 Task: Assign Issue Issue0002 to Sprint Sprint0001 in Scrum Project Project0001 in Jira
Action: Mouse moved to (402, 455)
Screenshot: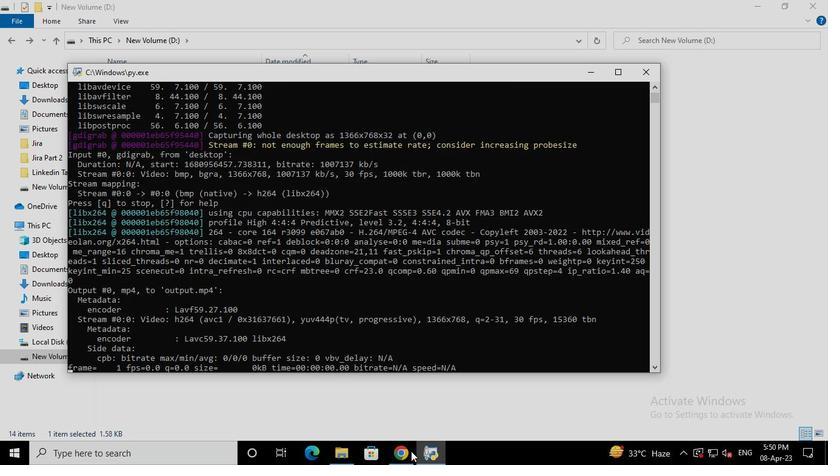 
Action: Mouse pressed left at (402, 455)
Screenshot: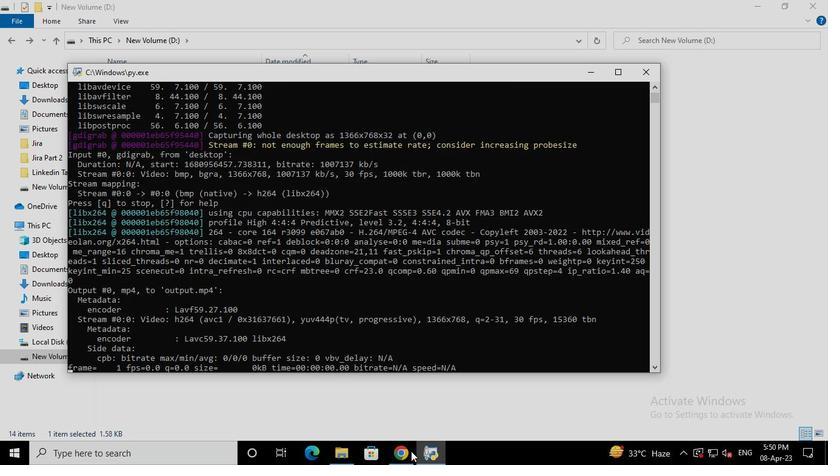 
Action: Mouse moved to (87, 189)
Screenshot: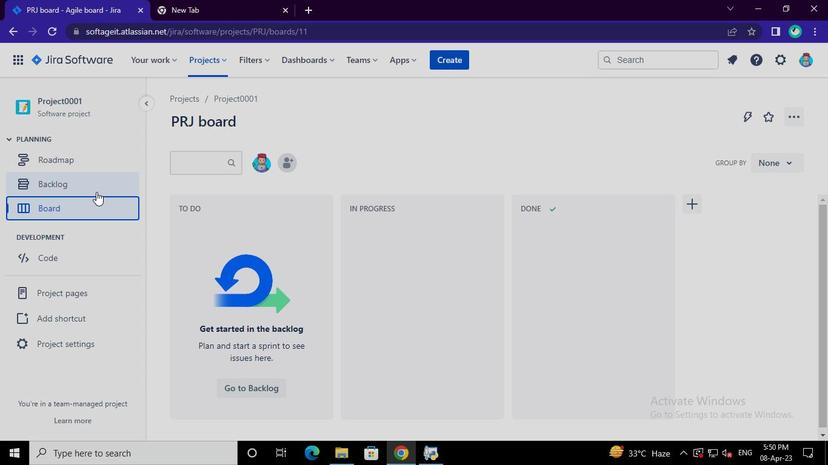 
Action: Mouse pressed left at (87, 189)
Screenshot: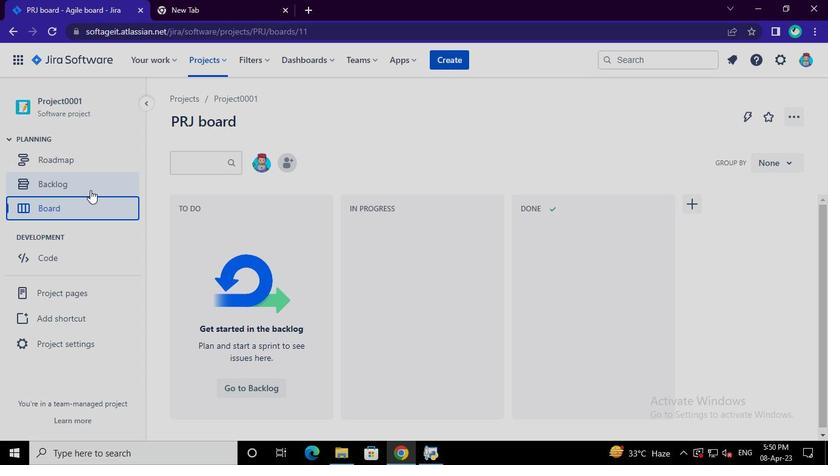 
Action: Mouse moved to (769, 313)
Screenshot: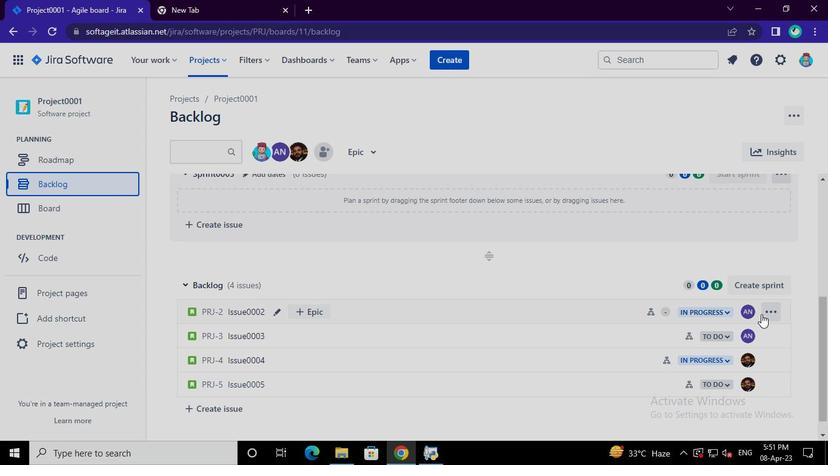 
Action: Mouse pressed left at (769, 313)
Screenshot: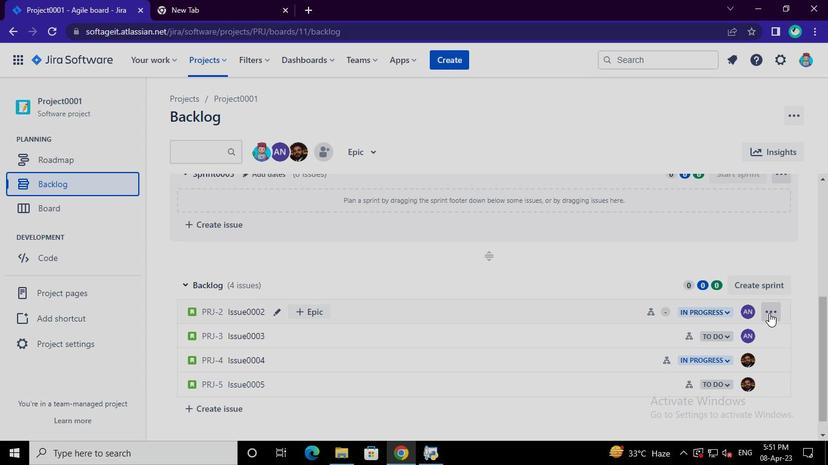 
Action: Mouse moved to (730, 231)
Screenshot: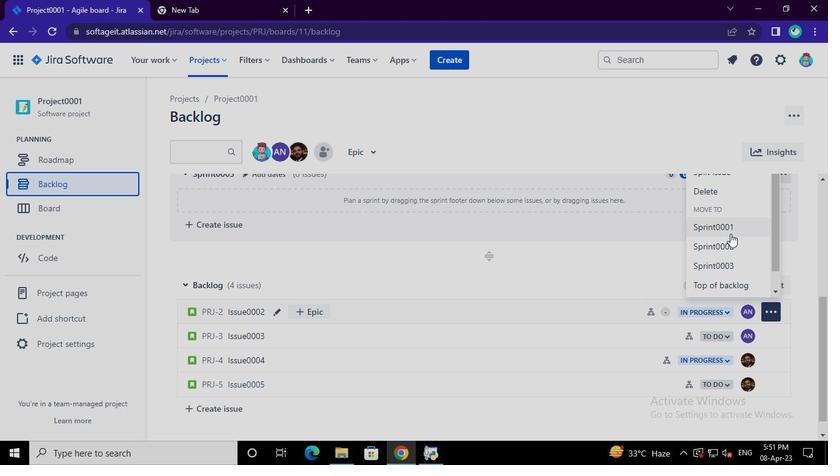 
Action: Mouse pressed left at (730, 231)
Screenshot: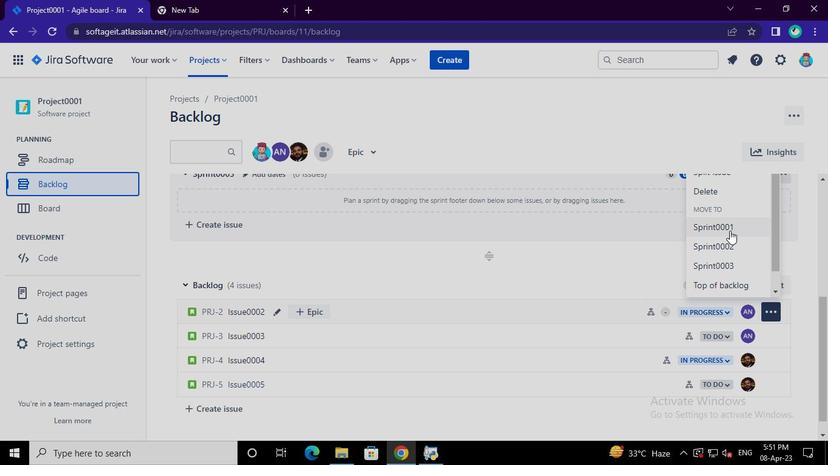 
Action: Mouse moved to (426, 454)
Screenshot: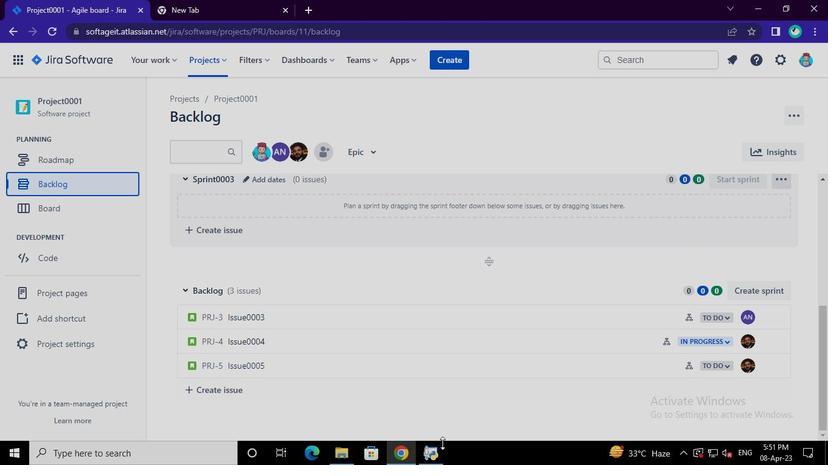 
Action: Mouse pressed left at (426, 454)
Screenshot: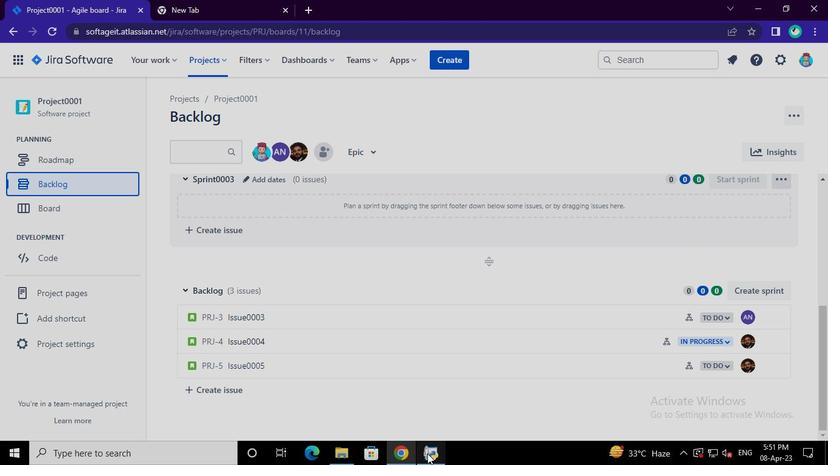 
Action: Mouse moved to (654, 70)
Screenshot: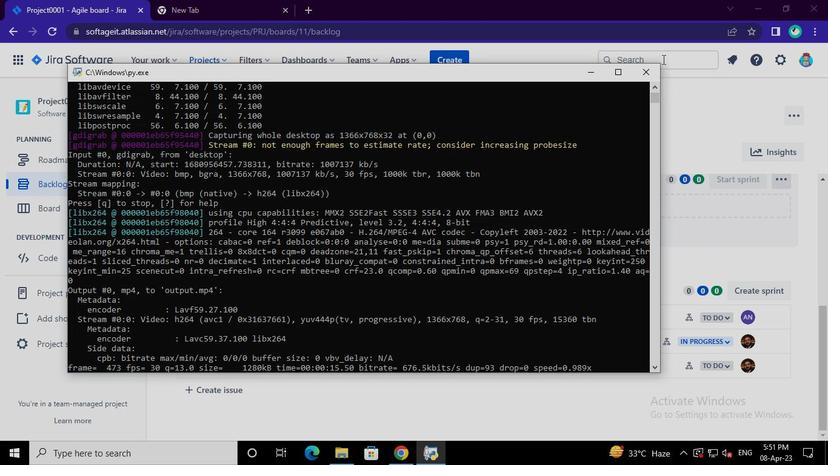 
Action: Mouse pressed left at (654, 70)
Screenshot: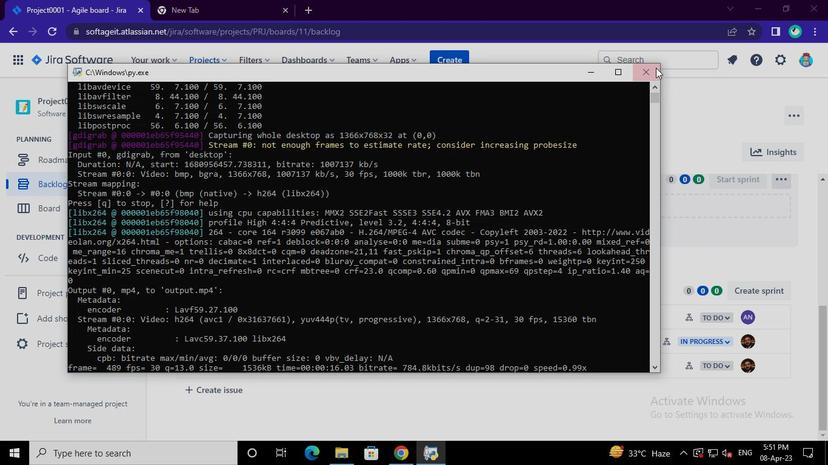 
